 Task: Assign in the project UniTech the issue 'Integrate a new augmented reality feature into an existing mobile application to enhance user experience and engagement' to the sprint 'Scope Safari'.
Action: Mouse moved to (1148, 551)
Screenshot: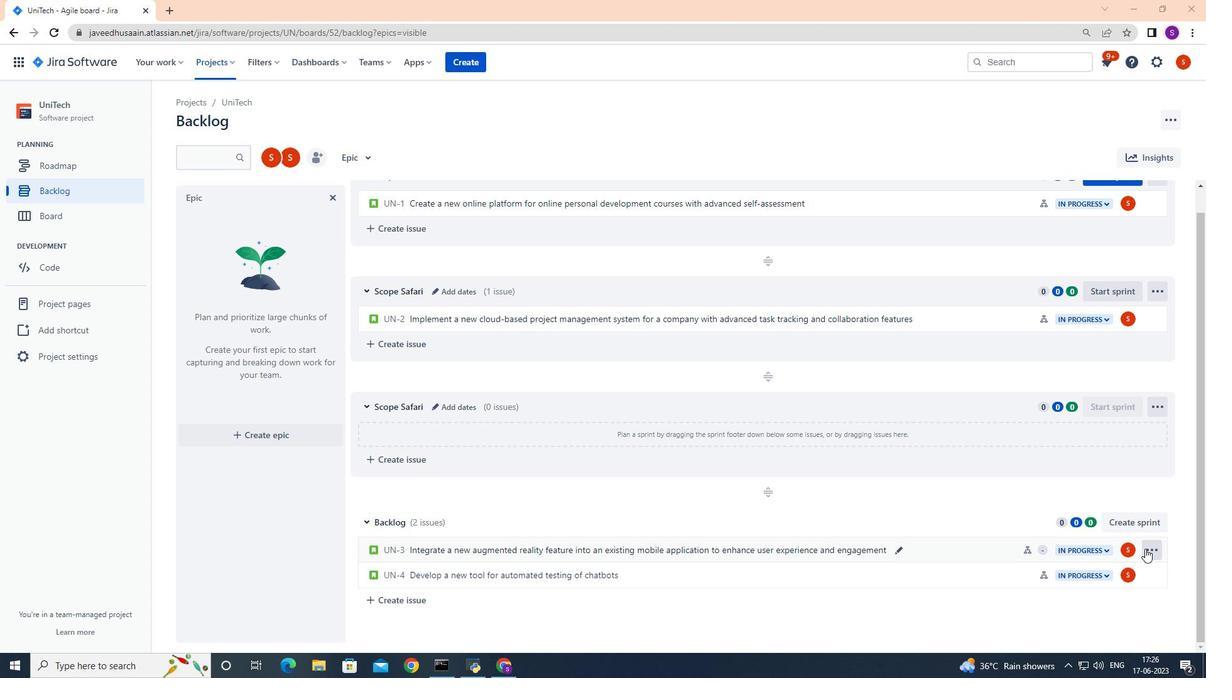 
Action: Mouse pressed left at (1148, 551)
Screenshot: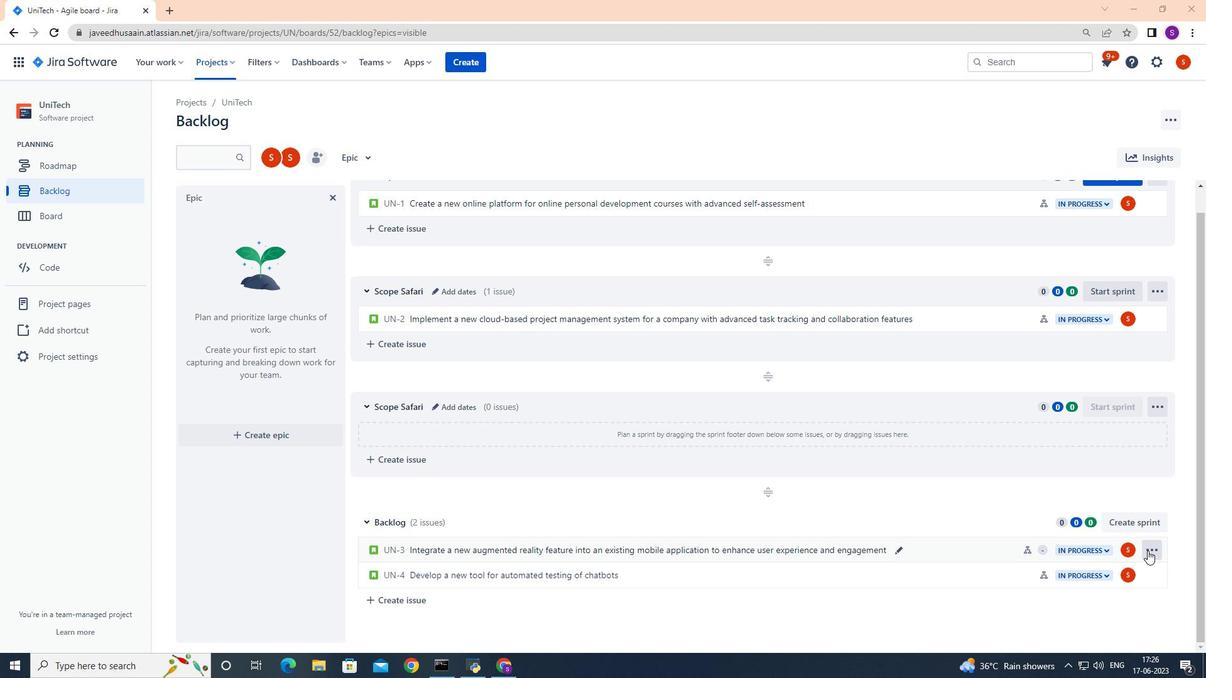 
Action: Mouse moved to (1097, 481)
Screenshot: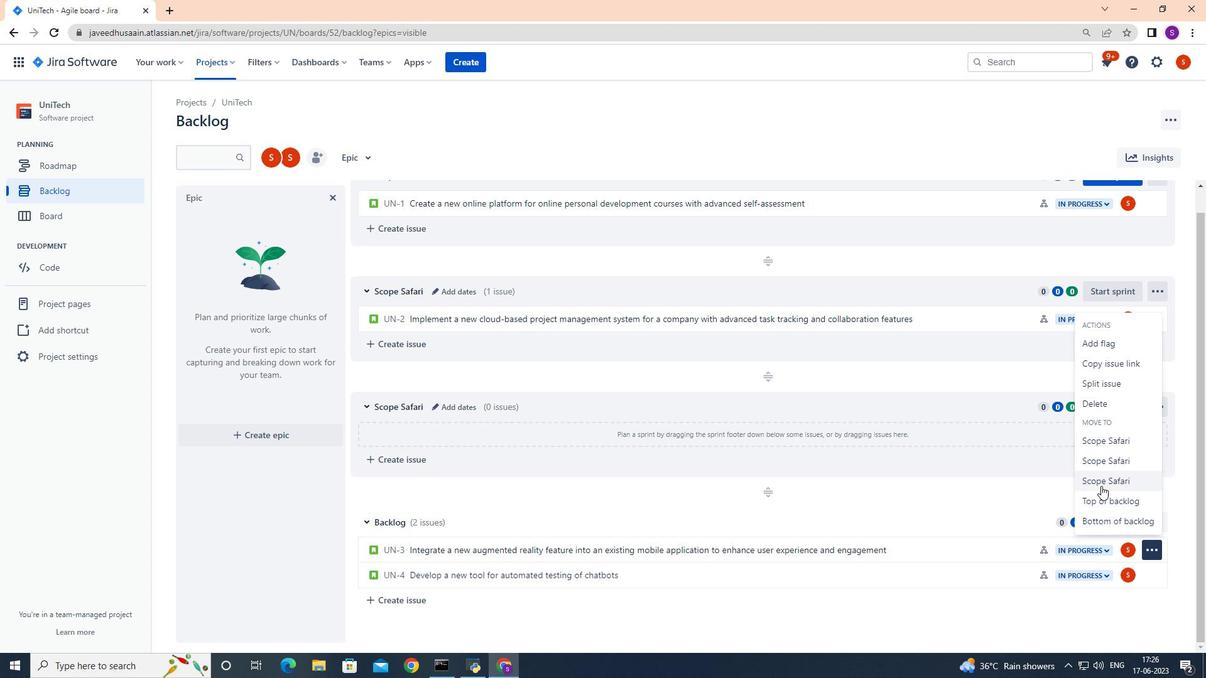 
Action: Mouse pressed left at (1097, 481)
Screenshot: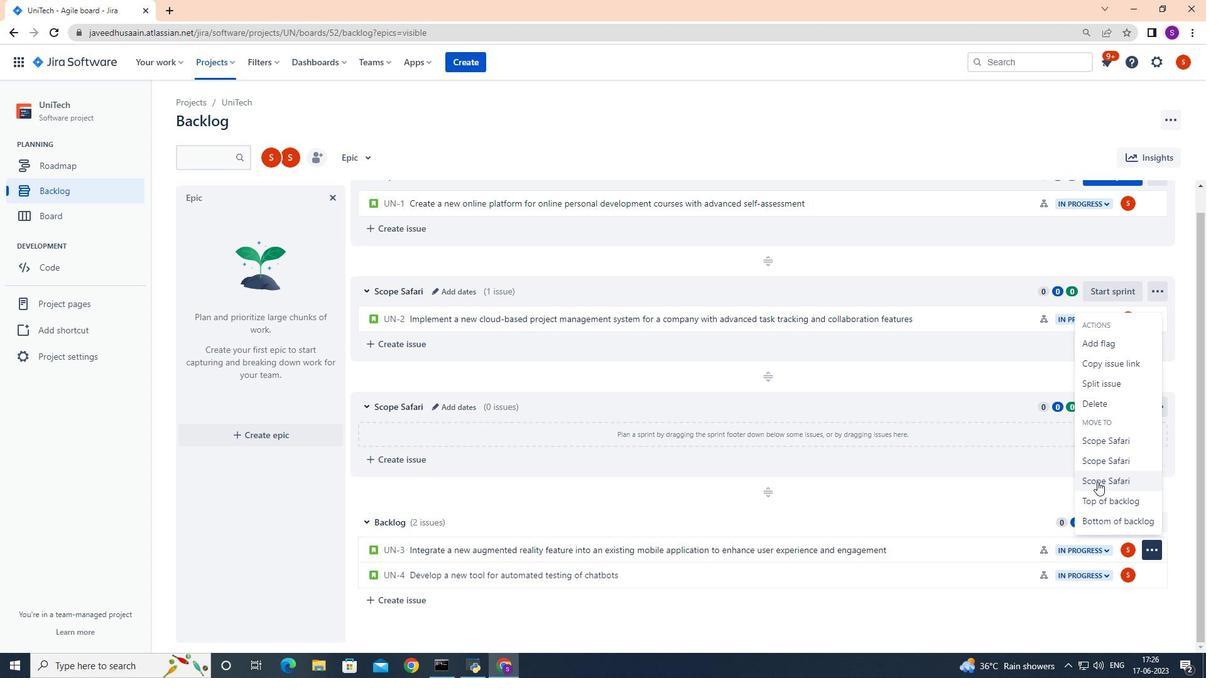 
Action: Mouse moved to (659, 543)
Screenshot: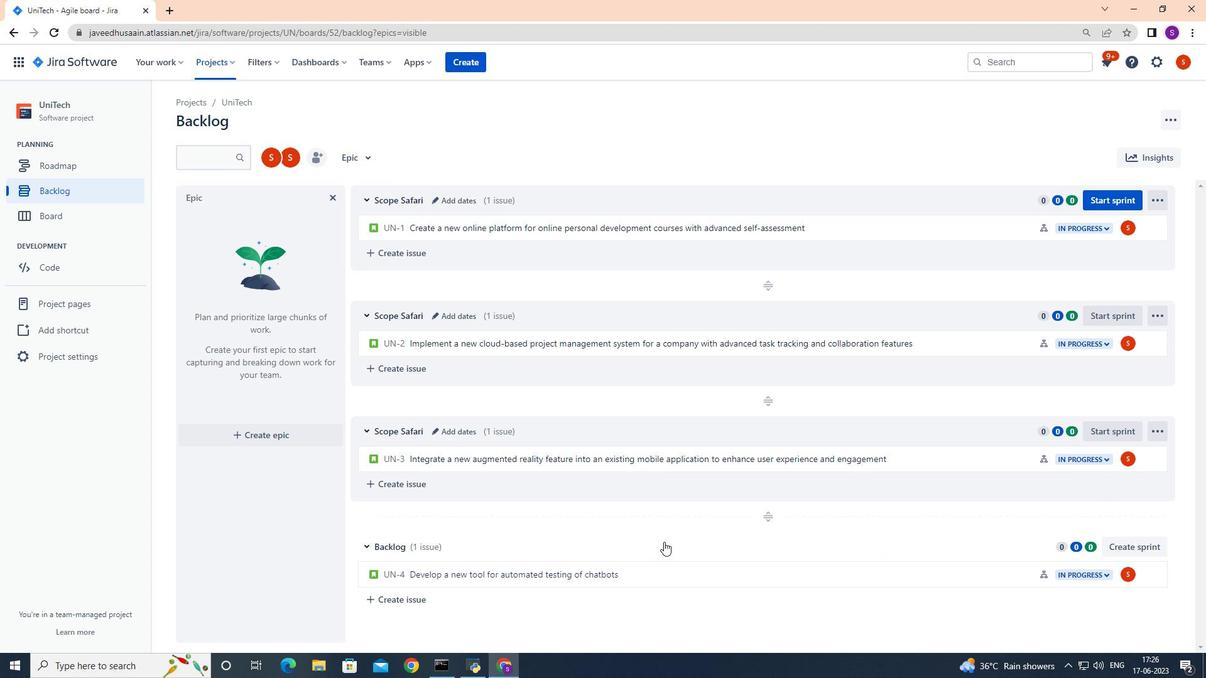 
